 Task: Add Stone Brewing Co IPA 6 Pack Cans to the cart.
Action: Mouse moved to (885, 328)
Screenshot: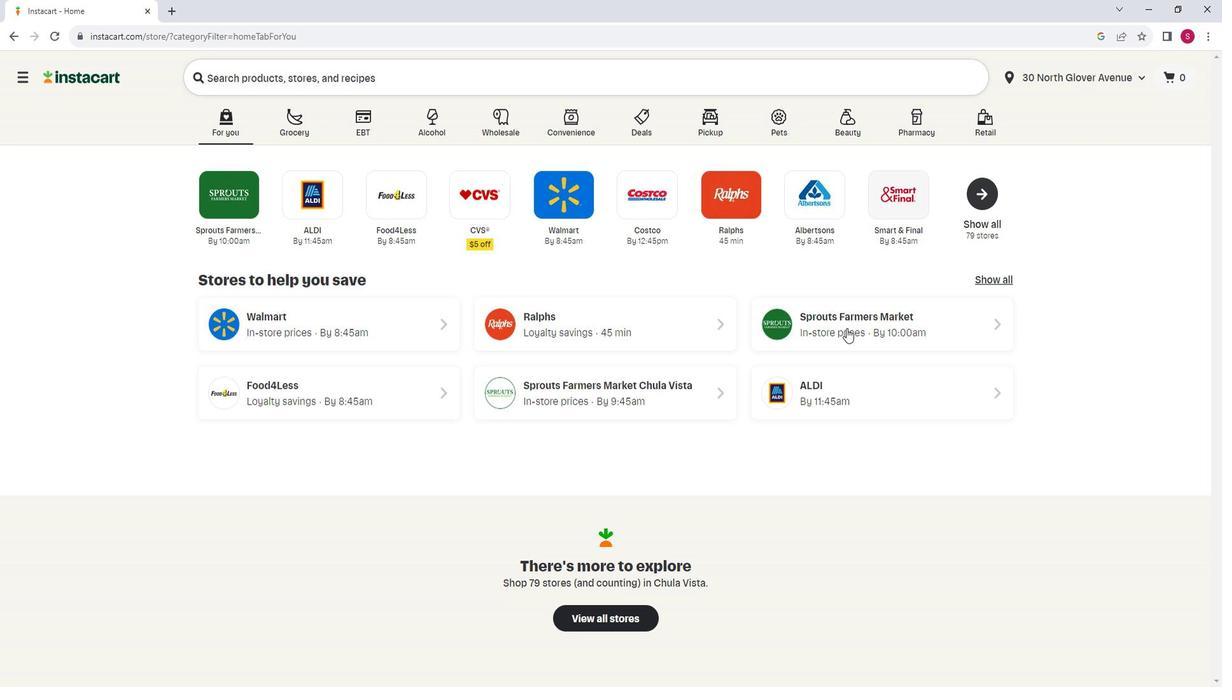 
Action: Mouse pressed left at (885, 328)
Screenshot: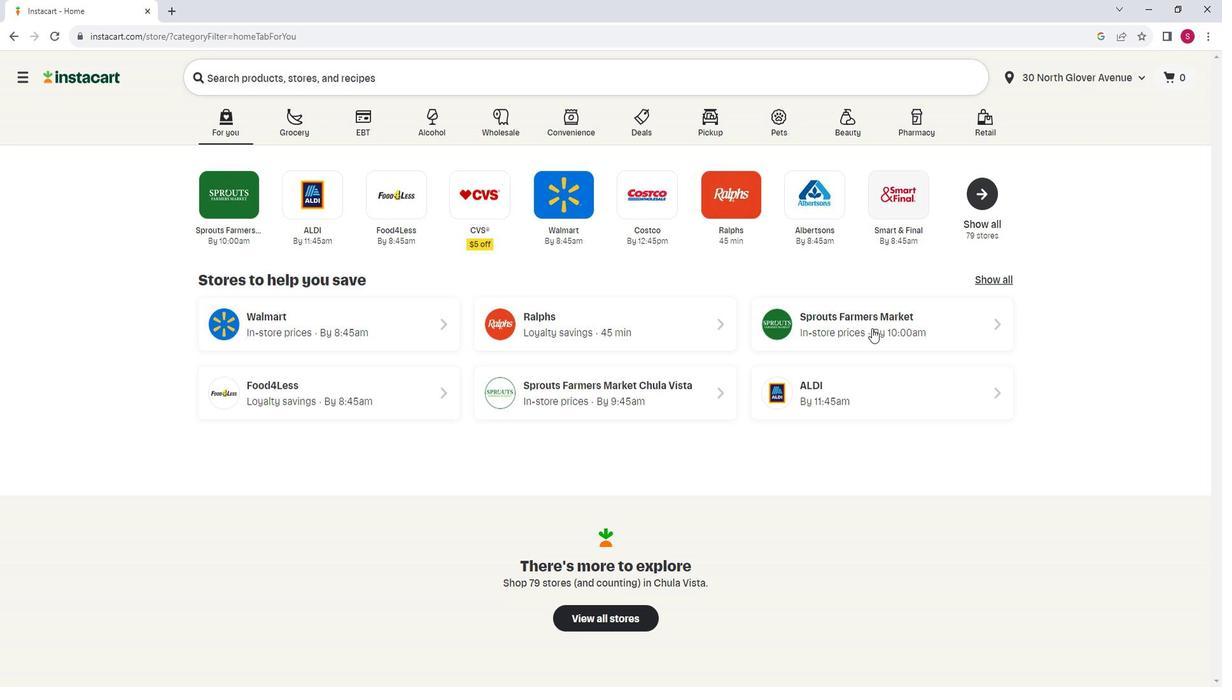 
Action: Mouse moved to (136, 469)
Screenshot: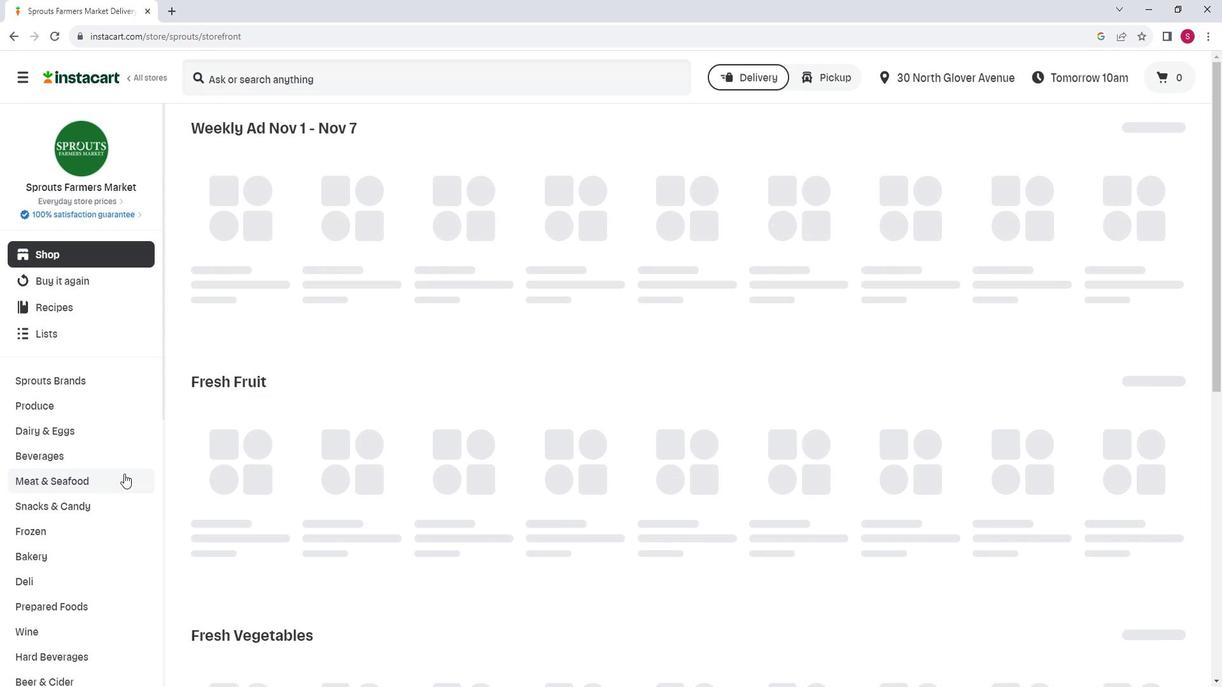 
Action: Mouse scrolled (136, 469) with delta (0, 0)
Screenshot: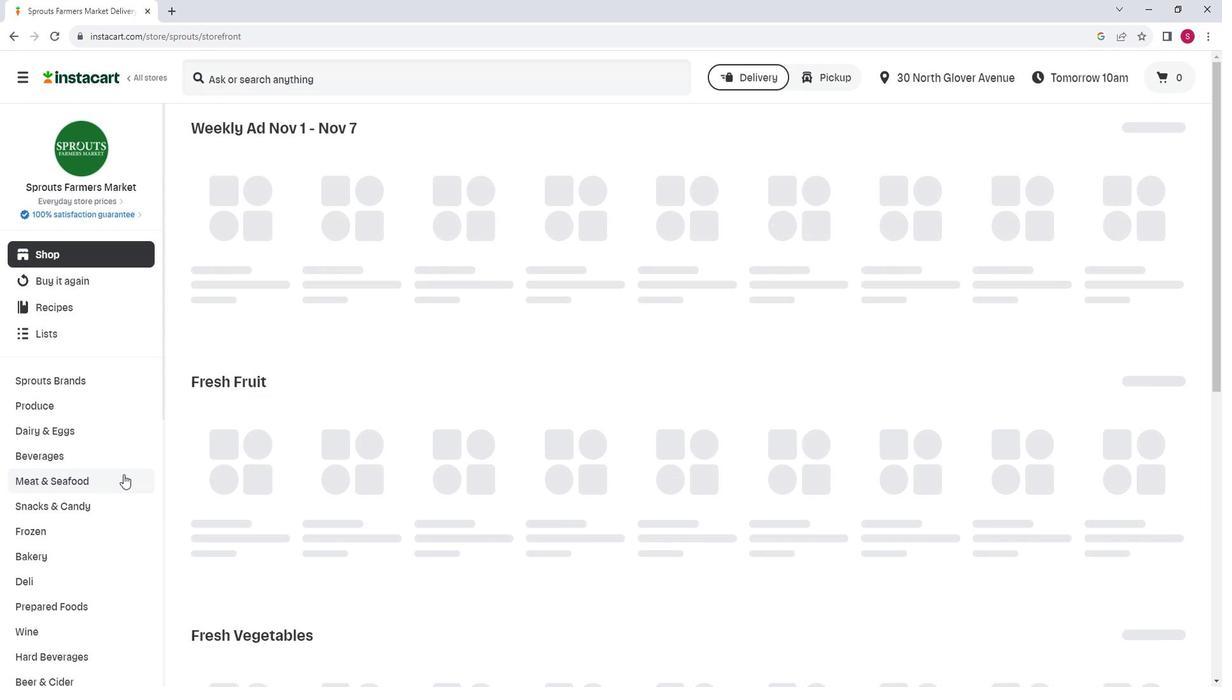
Action: Mouse moved to (95, 606)
Screenshot: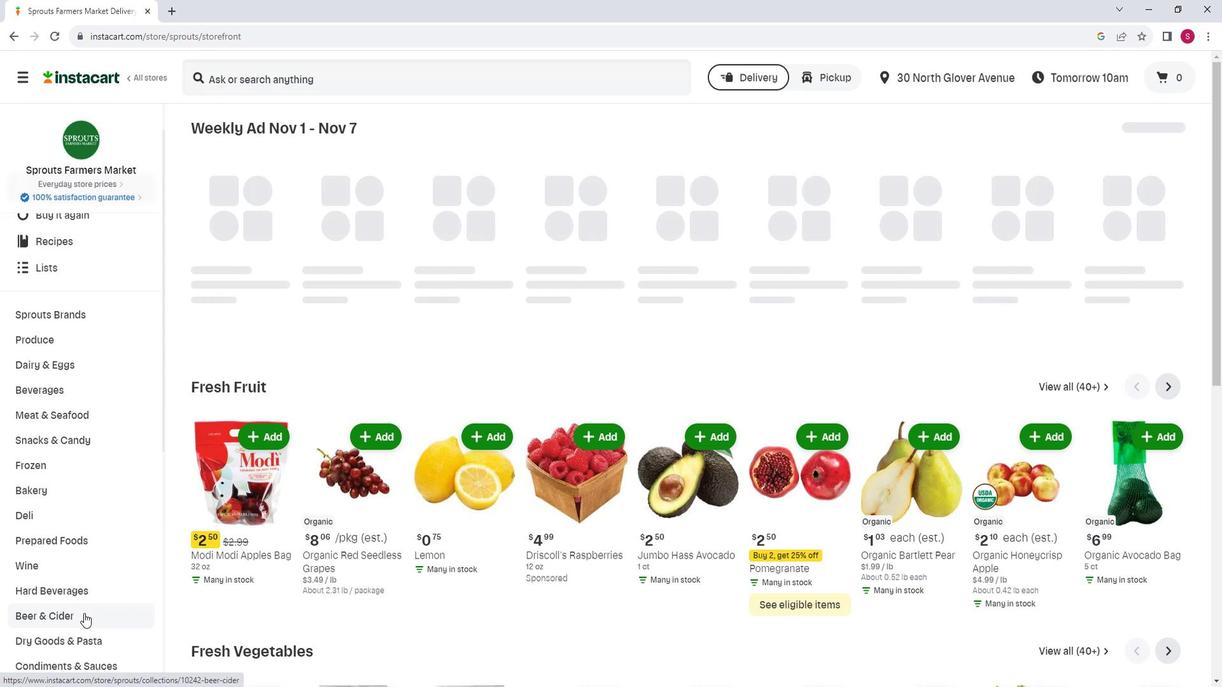 
Action: Mouse pressed left at (95, 606)
Screenshot: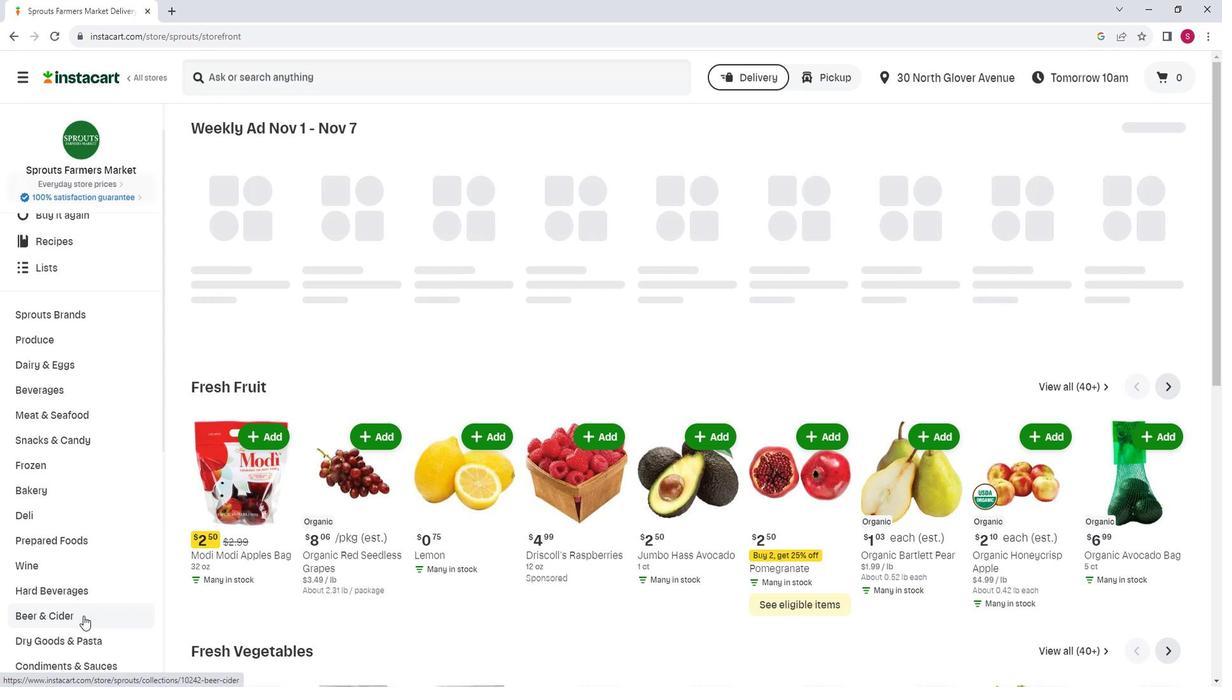 
Action: Mouse moved to (307, 164)
Screenshot: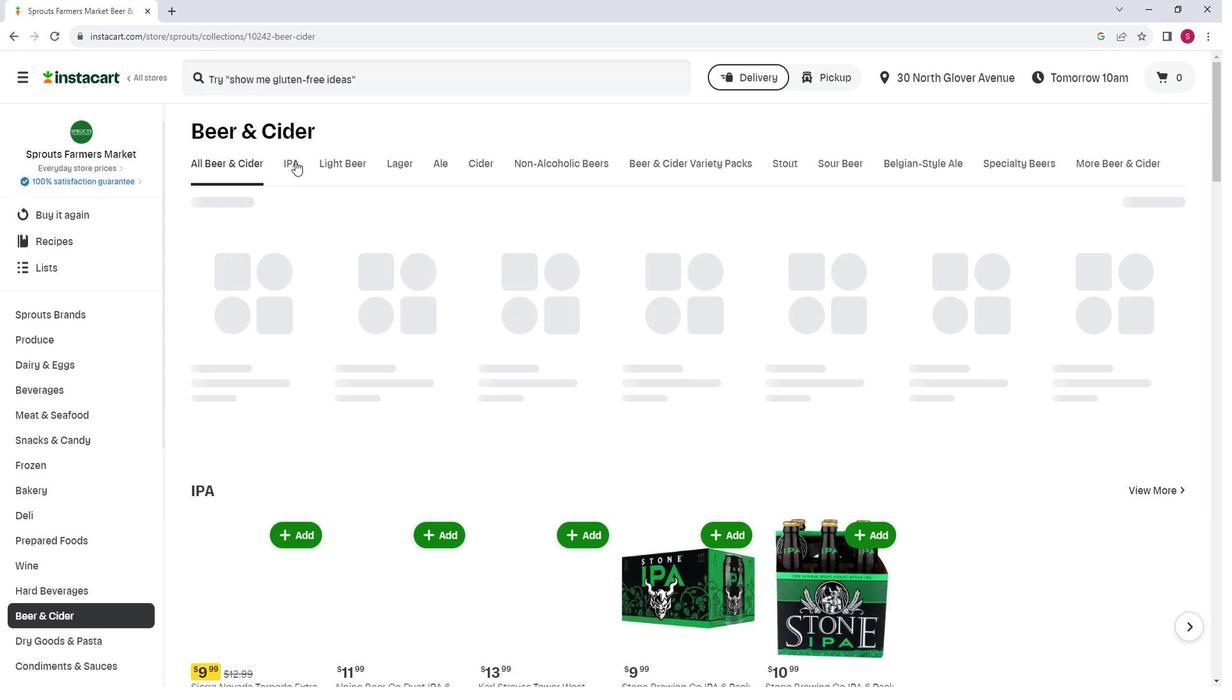 
Action: Mouse pressed left at (307, 164)
Screenshot: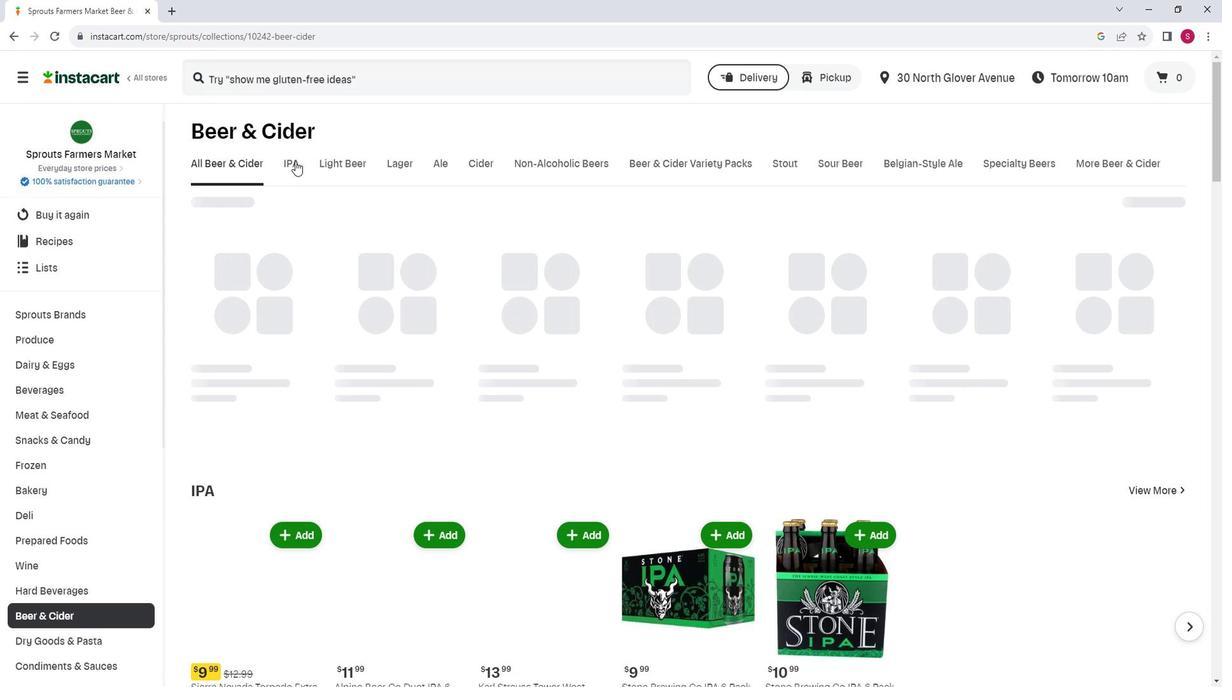 
Action: Mouse moved to (530, 220)
Screenshot: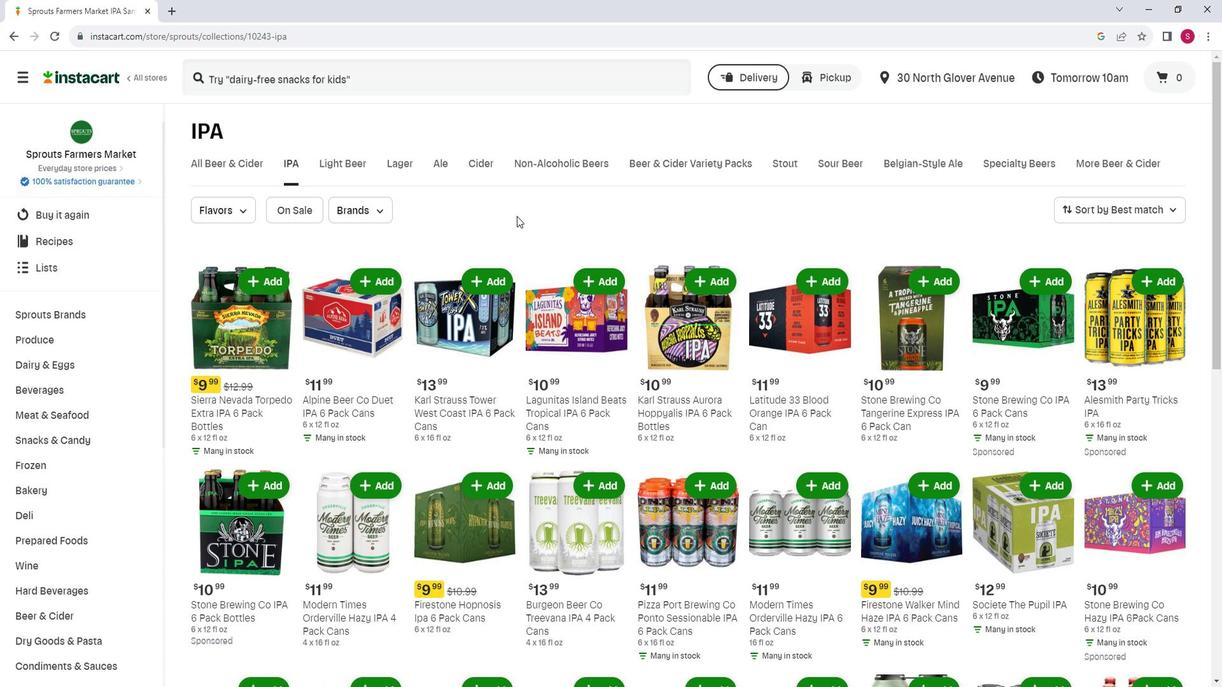 
Action: Mouse scrolled (530, 219) with delta (0, 0)
Screenshot: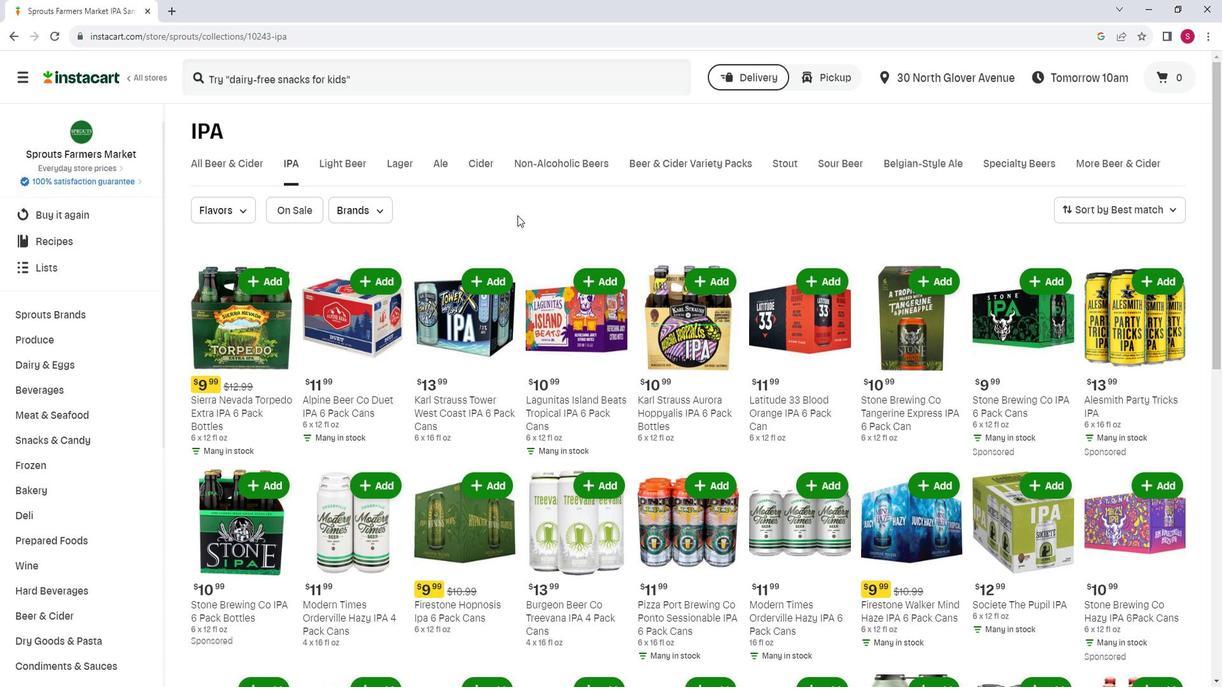 
Action: Mouse moved to (762, 329)
Screenshot: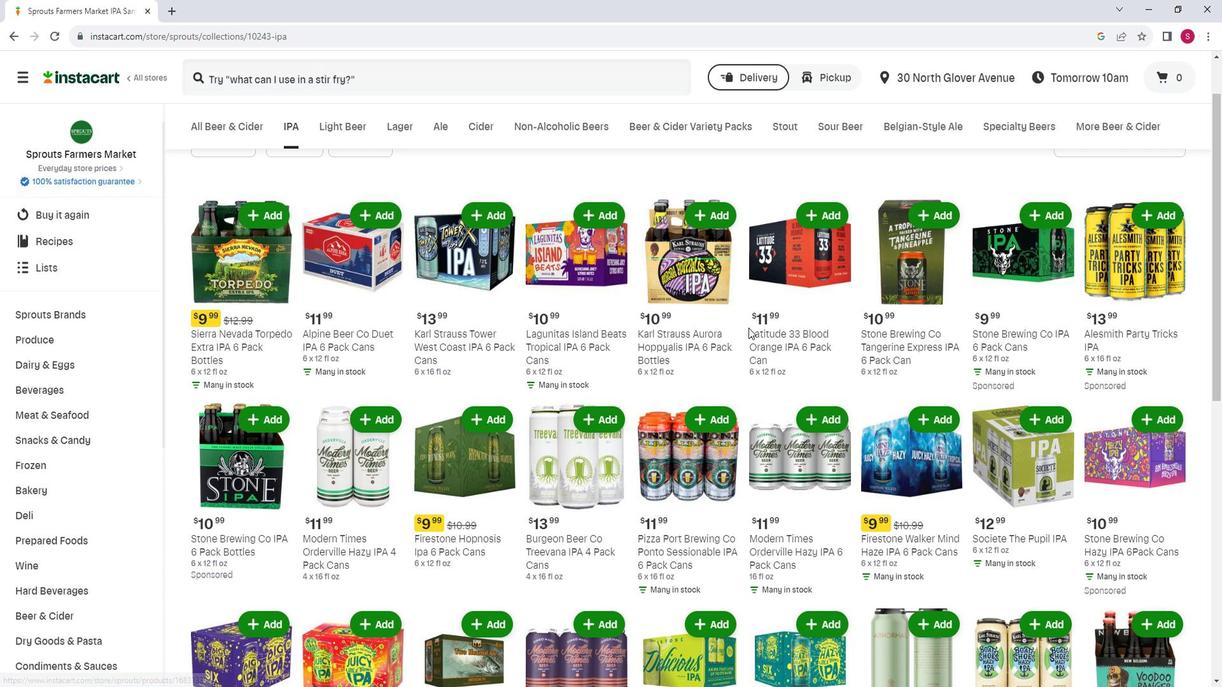 
Action: Mouse scrolled (762, 329) with delta (0, 0)
Screenshot: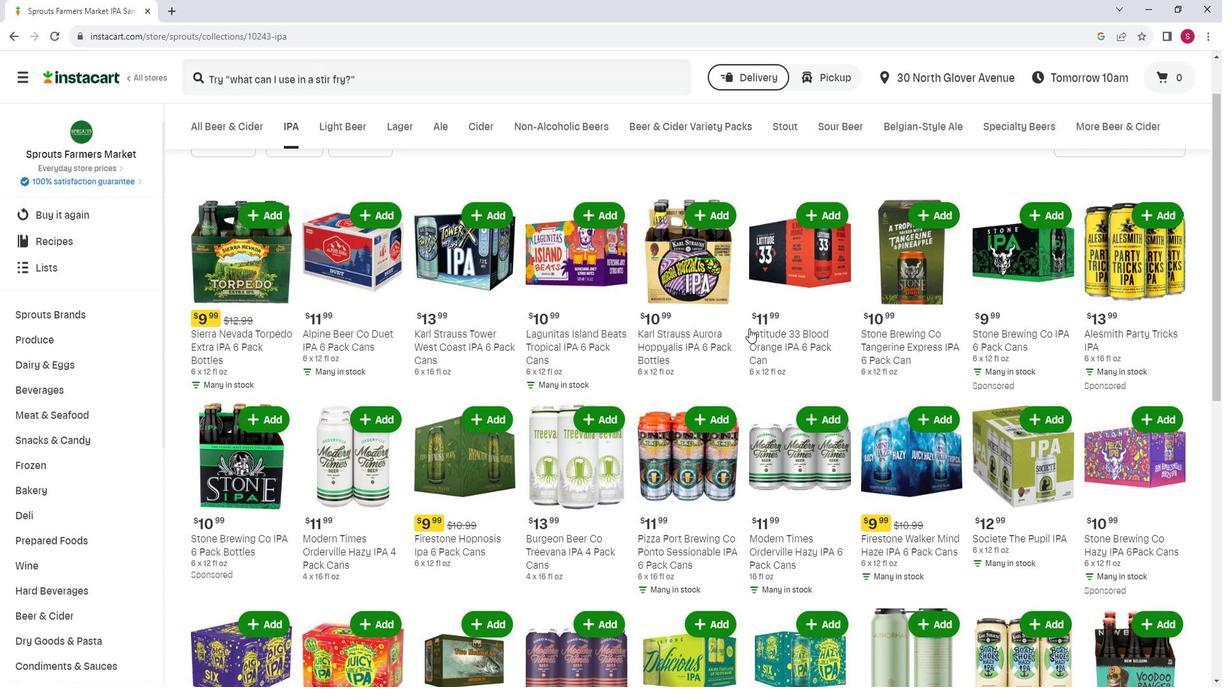 
Action: Mouse moved to (930, 329)
Screenshot: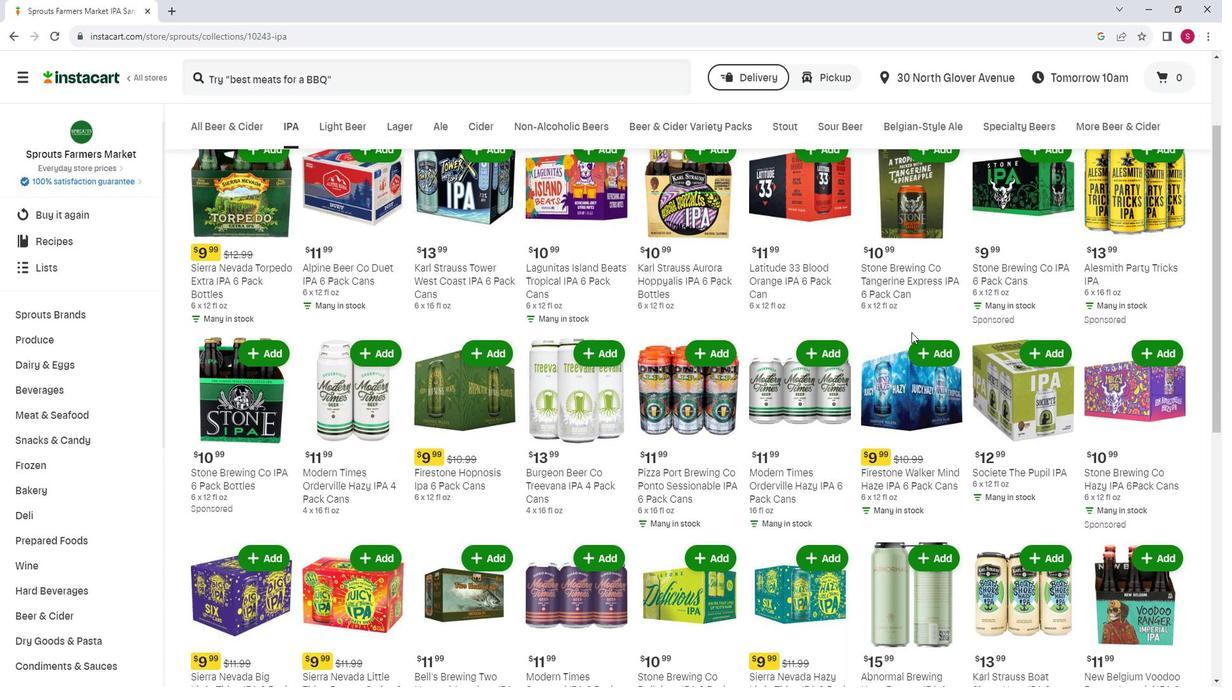 
Action: Mouse scrolled (930, 330) with delta (0, 0)
Screenshot: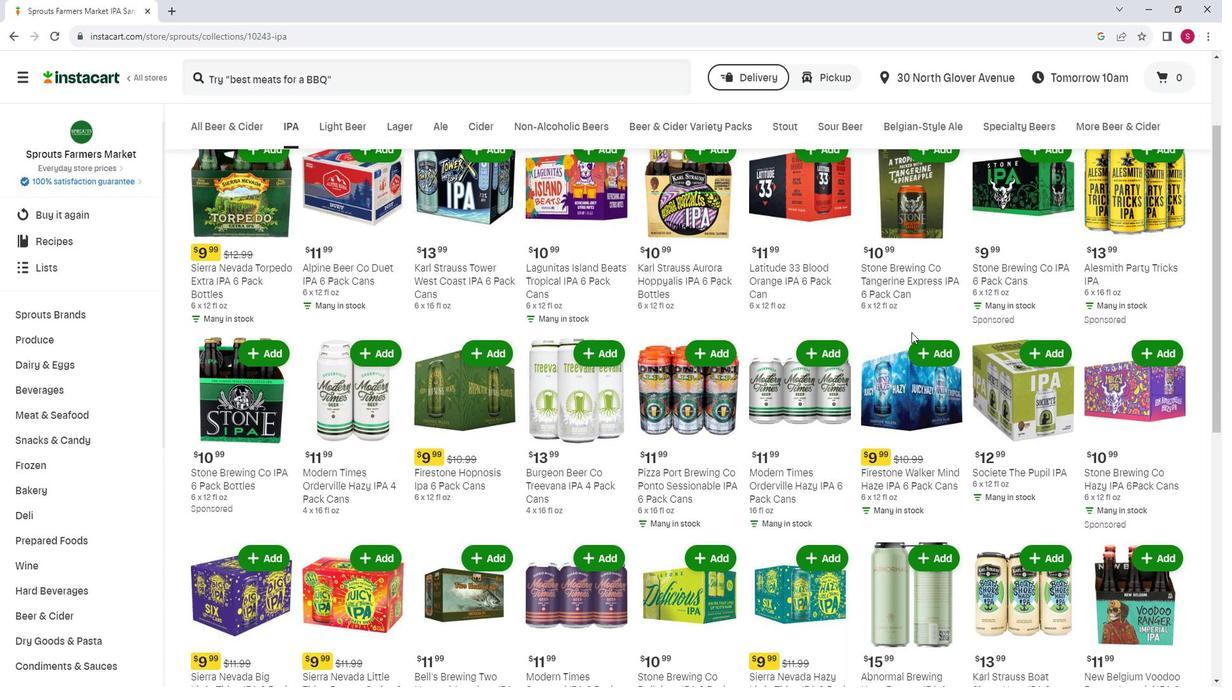 
Action: Mouse moved to (1074, 219)
Screenshot: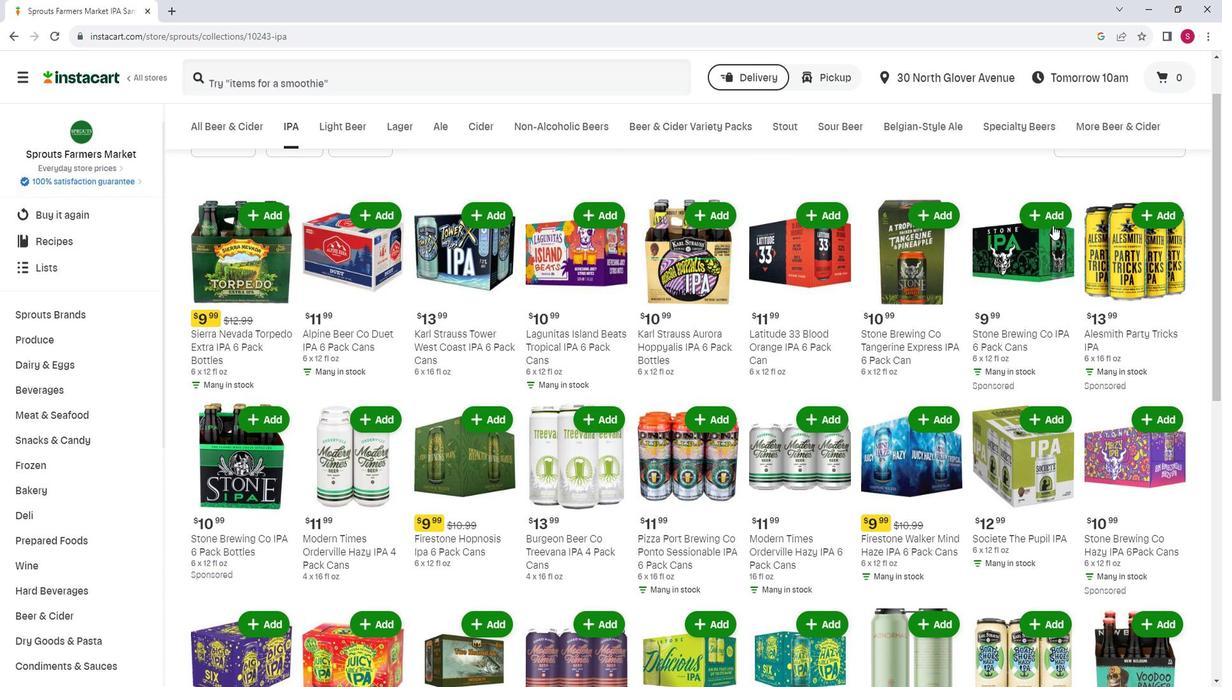 
Action: Mouse pressed left at (1074, 219)
Screenshot: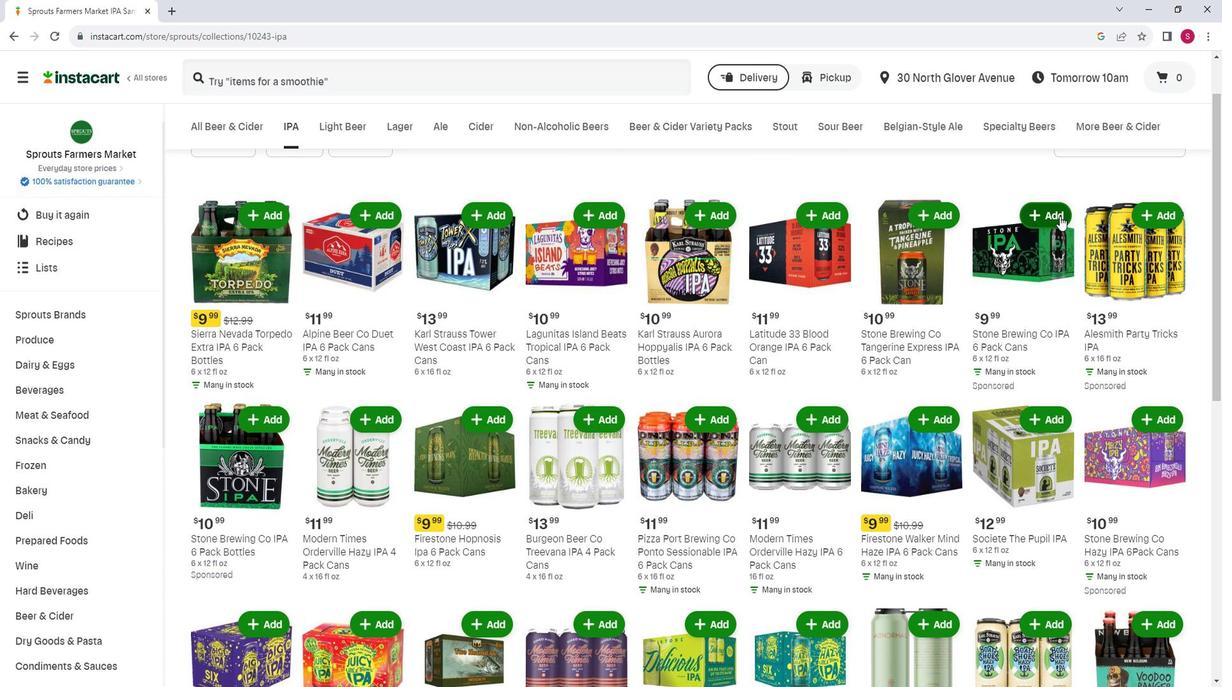 
Action: Mouse moved to (1020, 199)
Screenshot: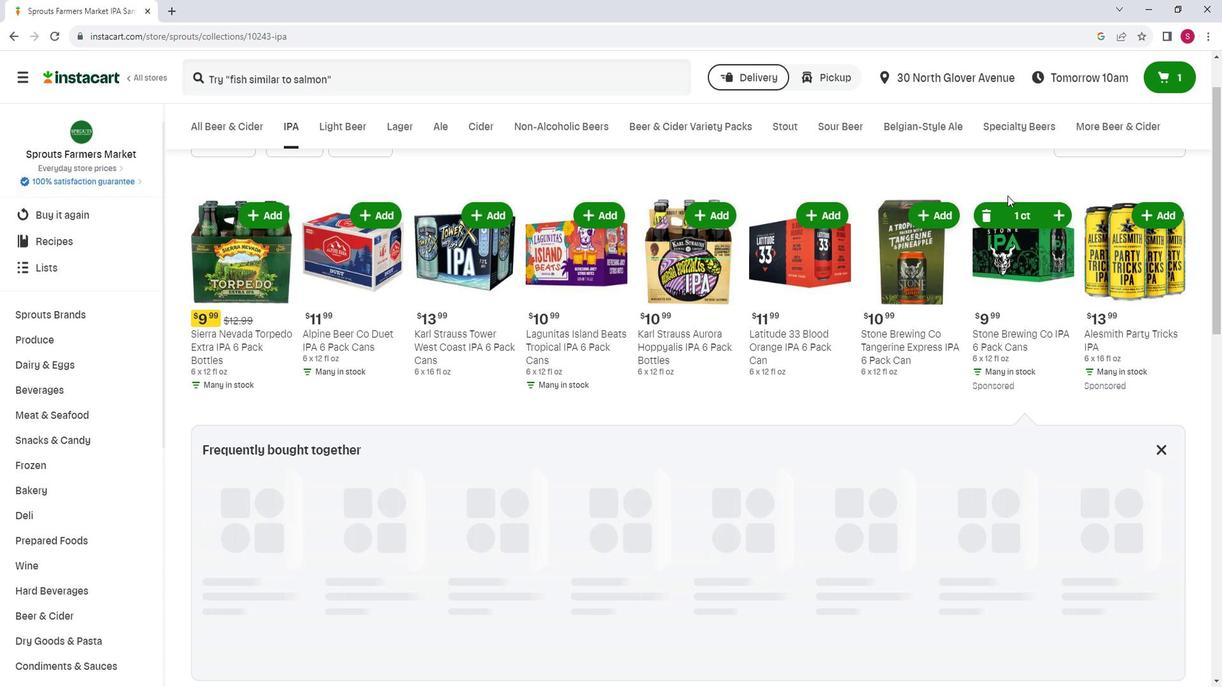 
